 Task: Look for products in the category "Hot Dogs & Sausages" from the brand "Force Of Nature Meats".
Action: Mouse moved to (12, 108)
Screenshot: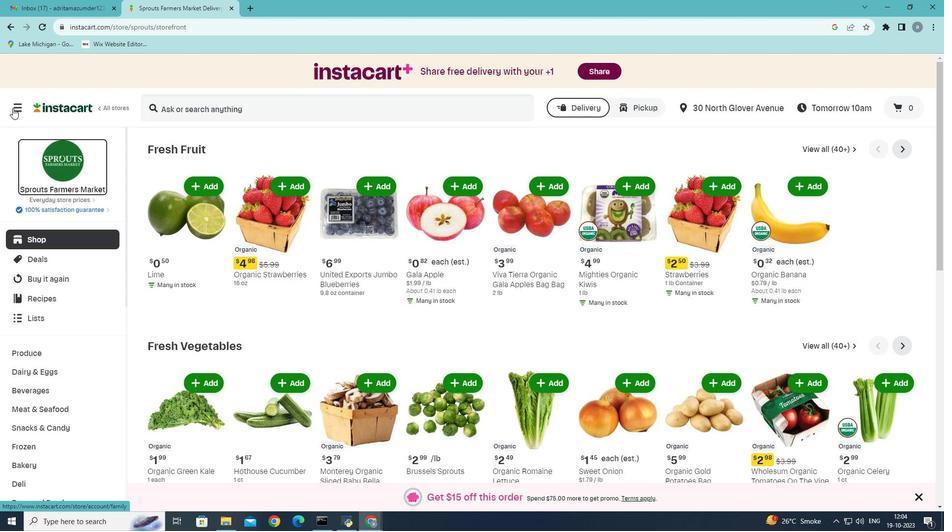 
Action: Mouse pressed left at (12, 108)
Screenshot: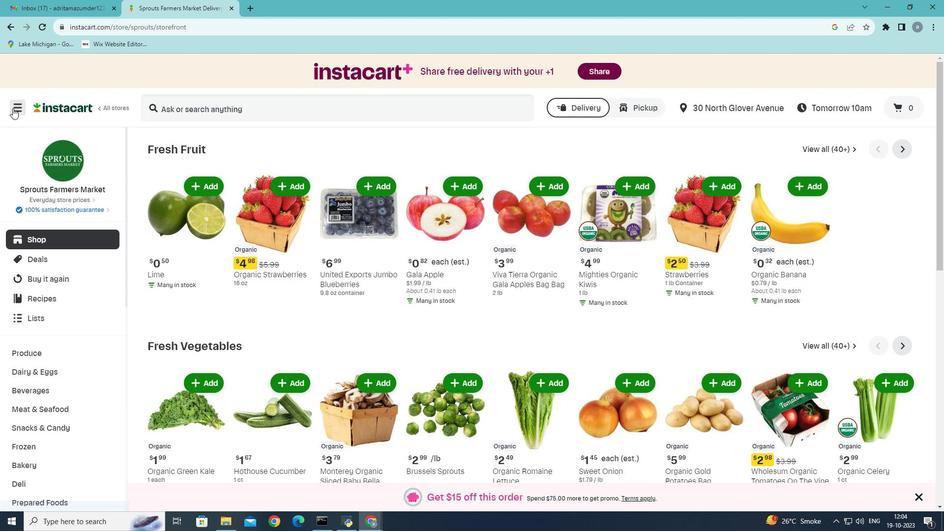 
Action: Mouse moved to (53, 289)
Screenshot: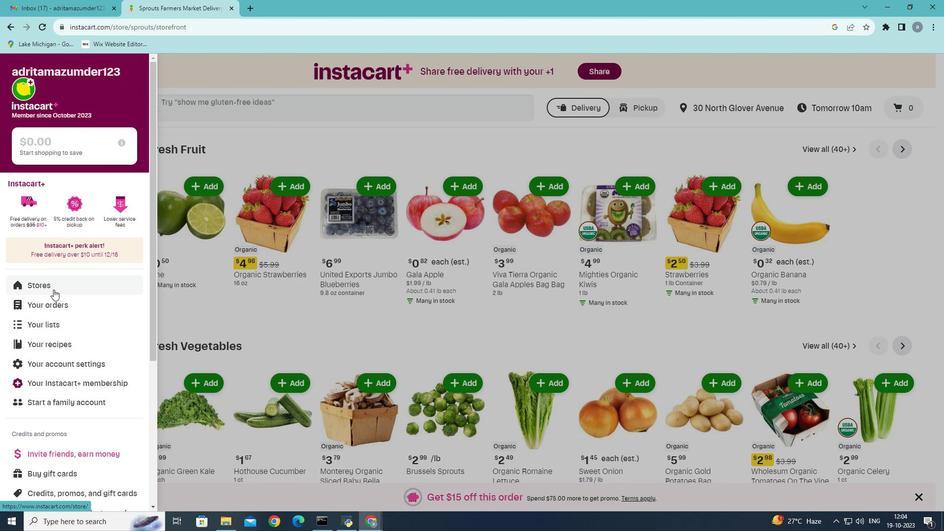 
Action: Mouse pressed left at (53, 289)
Screenshot: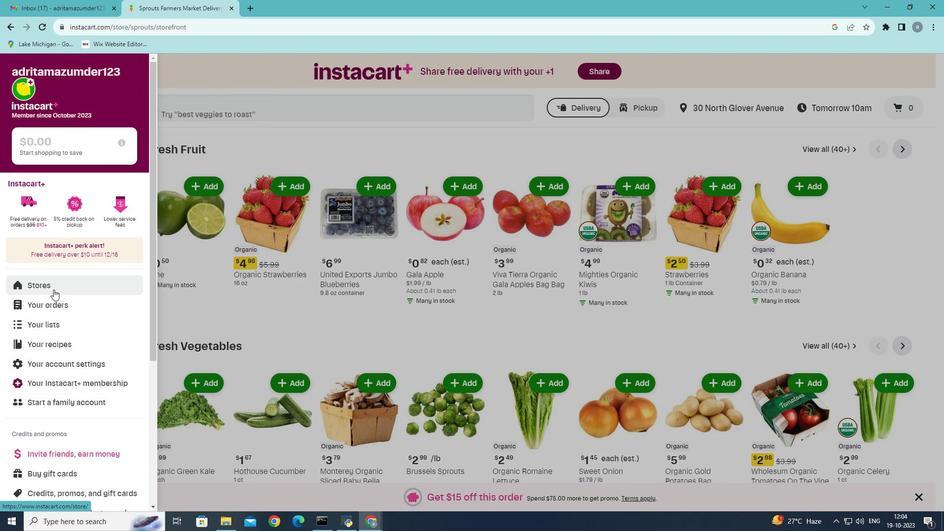 
Action: Mouse moved to (235, 113)
Screenshot: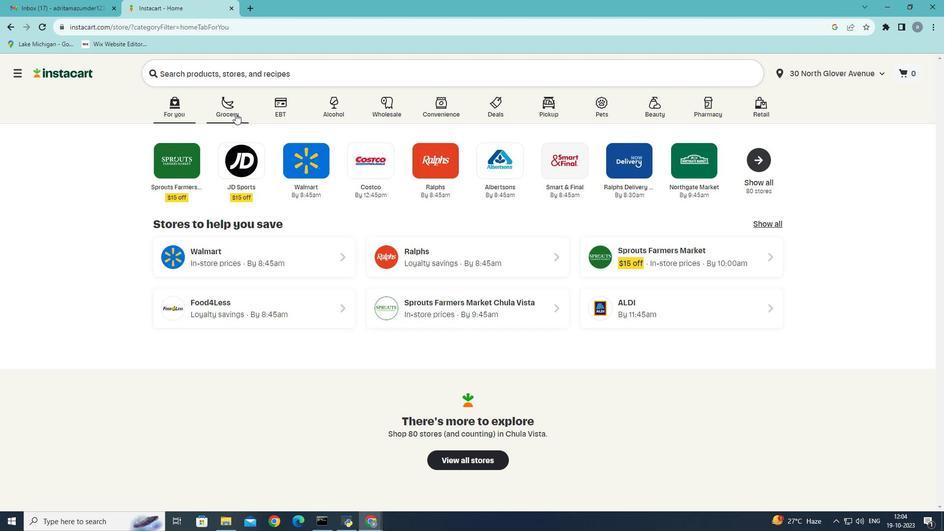 
Action: Mouse pressed left at (235, 113)
Screenshot: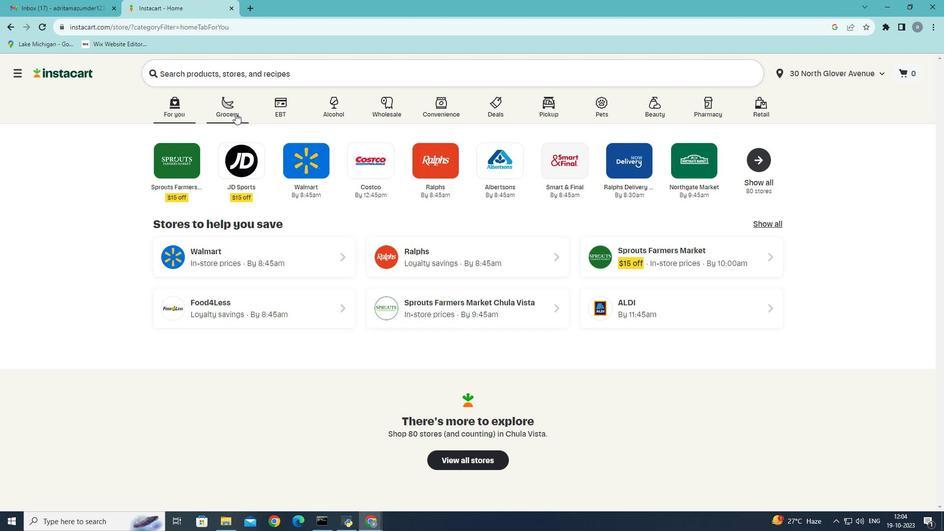 
Action: Mouse moved to (266, 300)
Screenshot: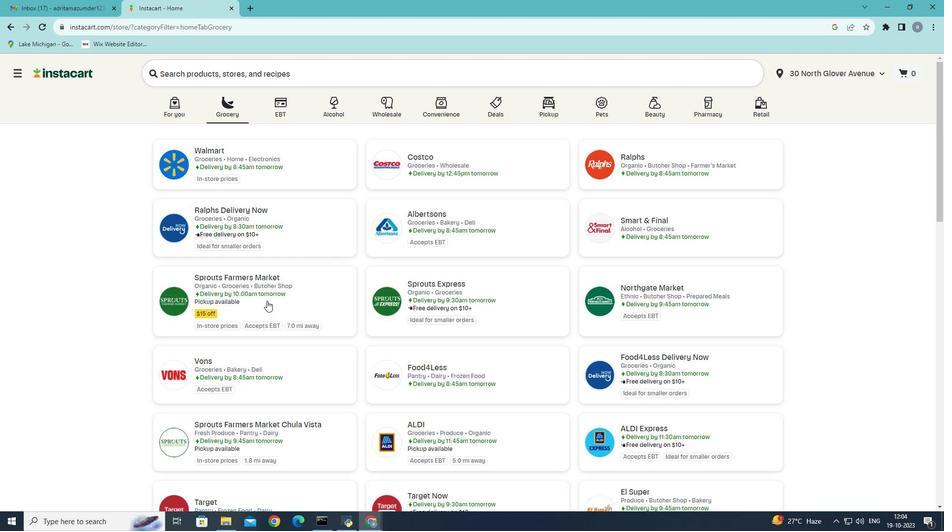 
Action: Mouse pressed left at (266, 300)
Screenshot: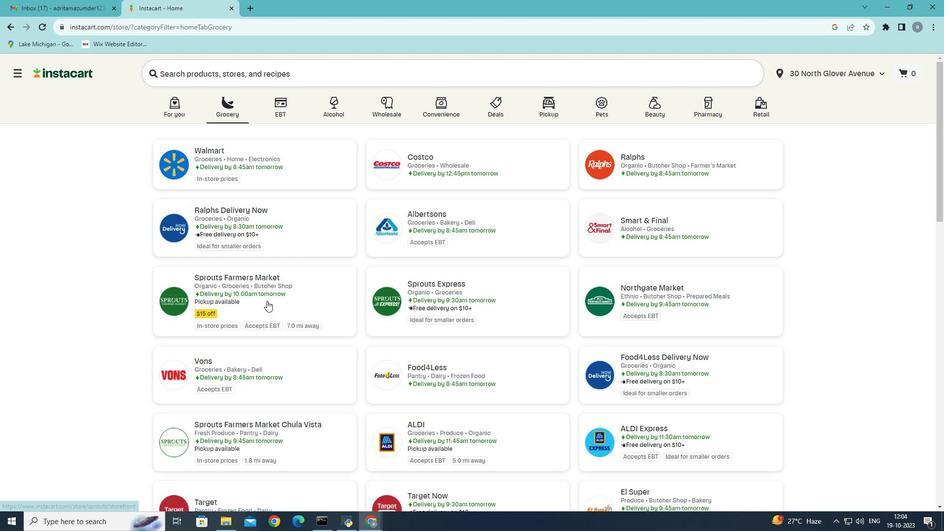 
Action: Mouse moved to (42, 404)
Screenshot: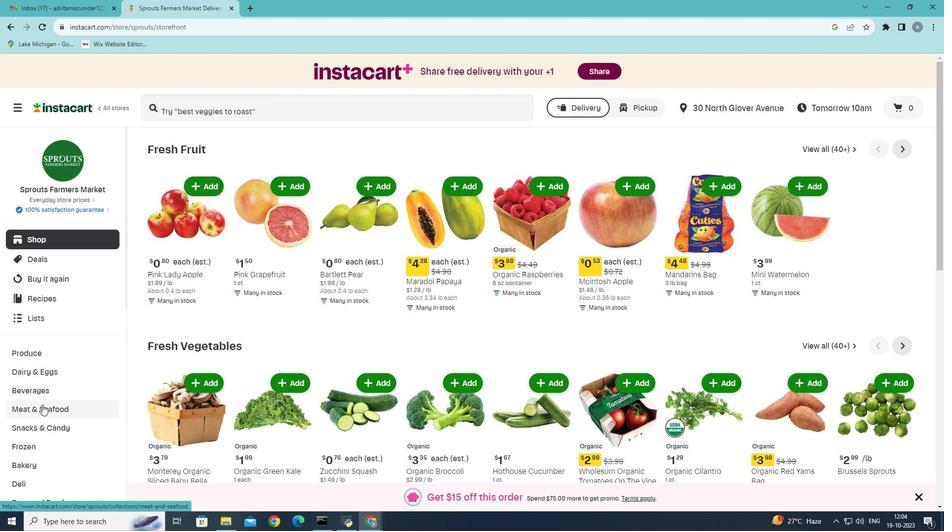 
Action: Mouse pressed left at (42, 404)
Screenshot: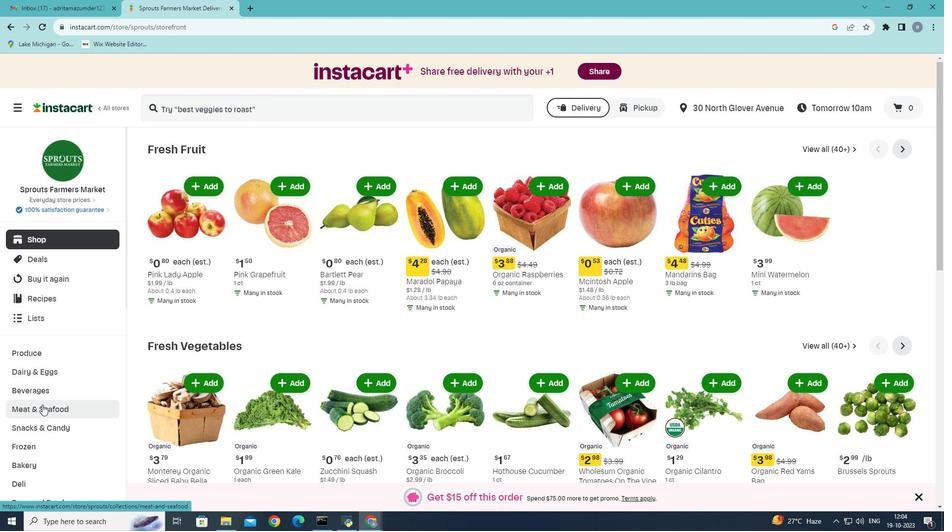 
Action: Mouse moved to (492, 168)
Screenshot: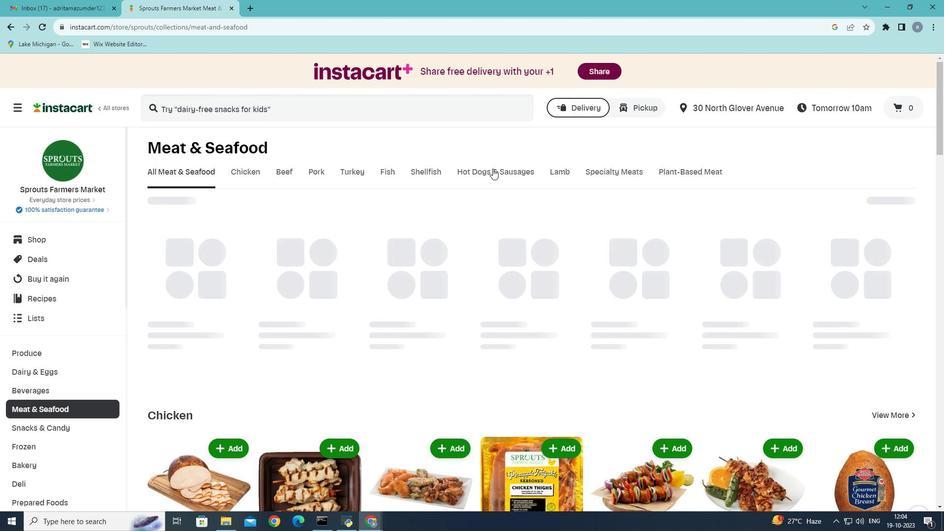 
Action: Mouse pressed left at (492, 168)
Screenshot: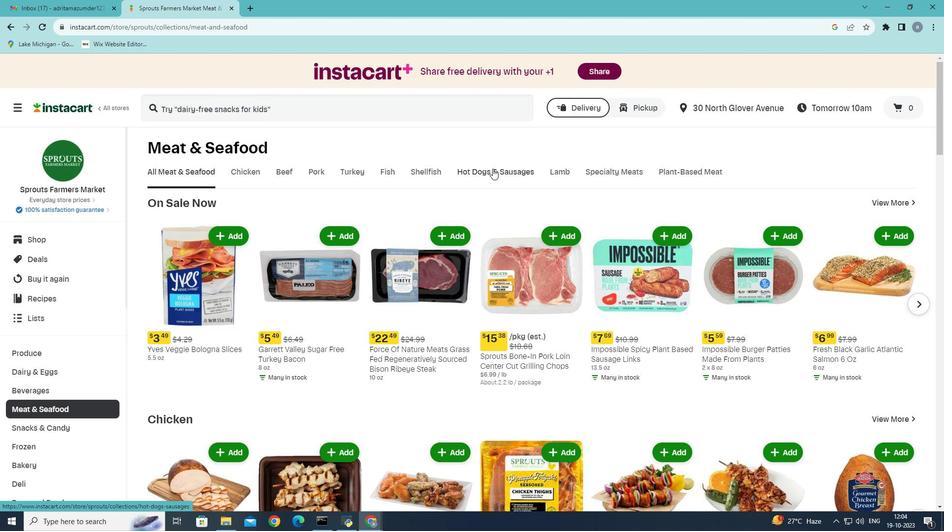 
Action: Mouse moved to (305, 219)
Screenshot: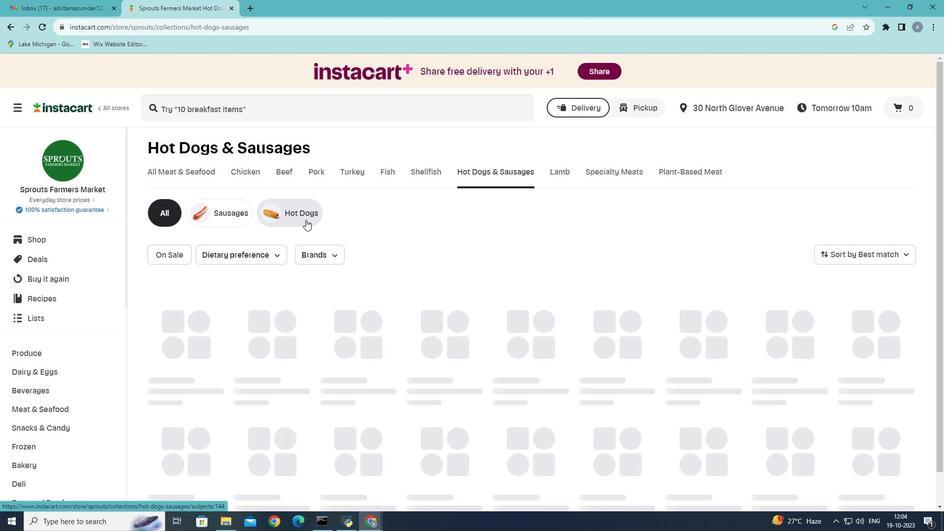 
Action: Mouse pressed left at (305, 219)
Screenshot: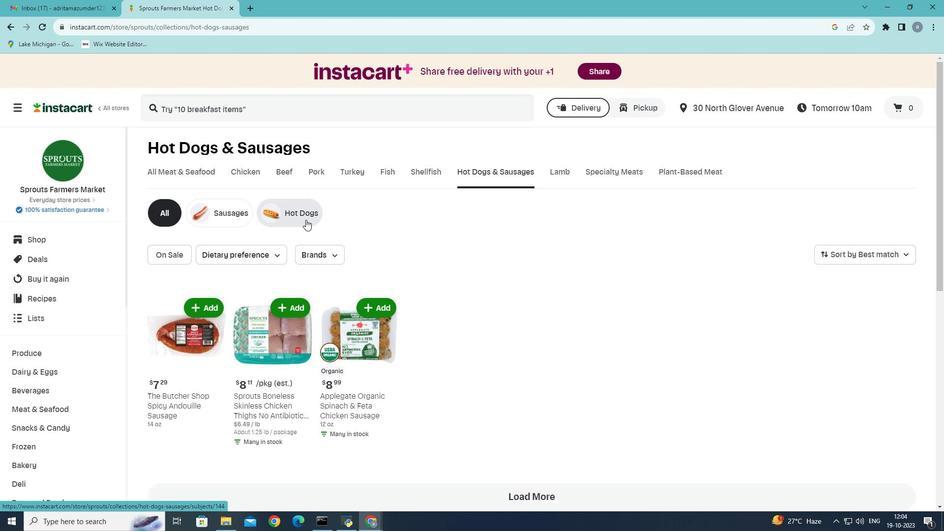 
Action: Mouse moved to (339, 252)
Screenshot: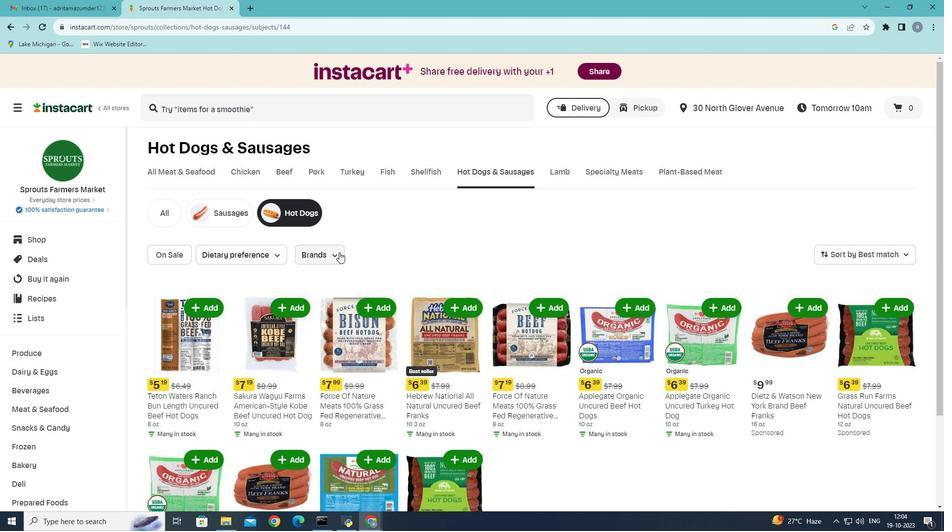 
Action: Mouse pressed left at (339, 252)
Screenshot: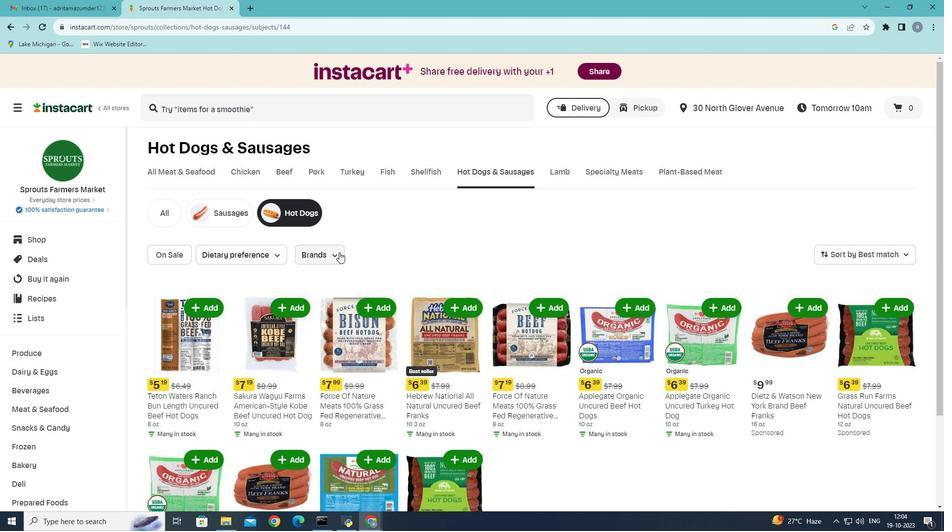
Action: Mouse moved to (334, 313)
Screenshot: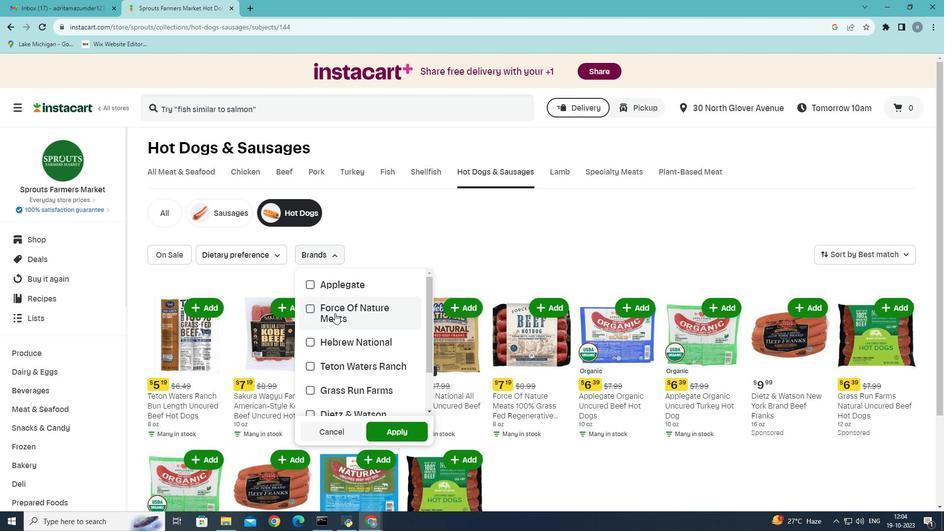 
Action: Mouse pressed left at (334, 313)
Screenshot: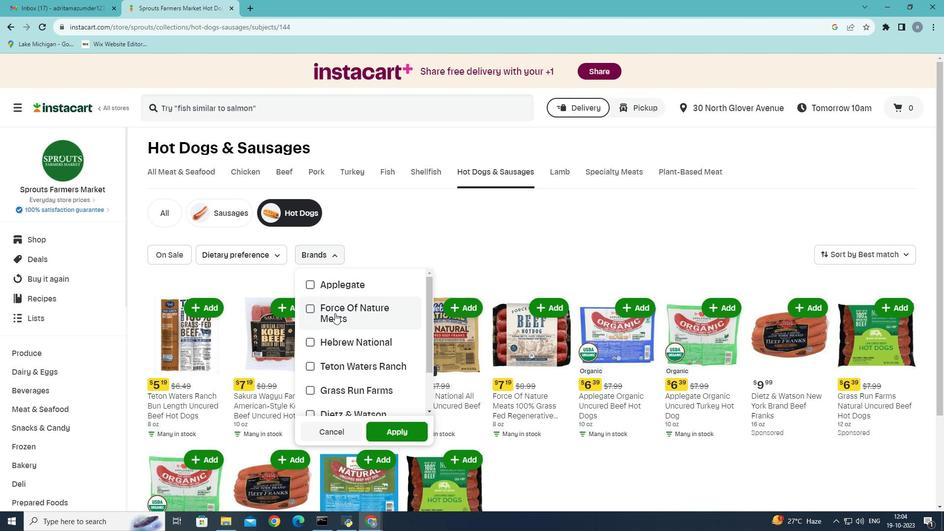 
Action: Mouse moved to (406, 424)
Screenshot: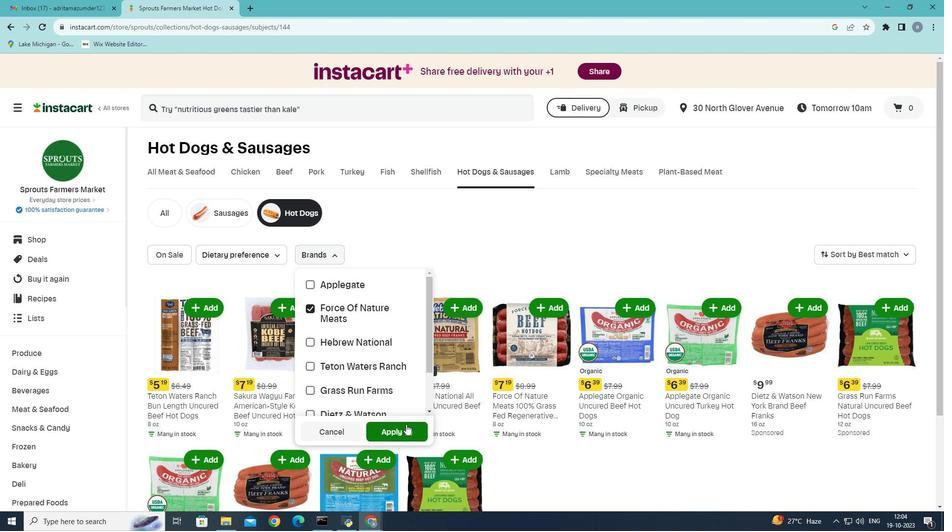 
Action: Mouse pressed left at (406, 424)
Screenshot: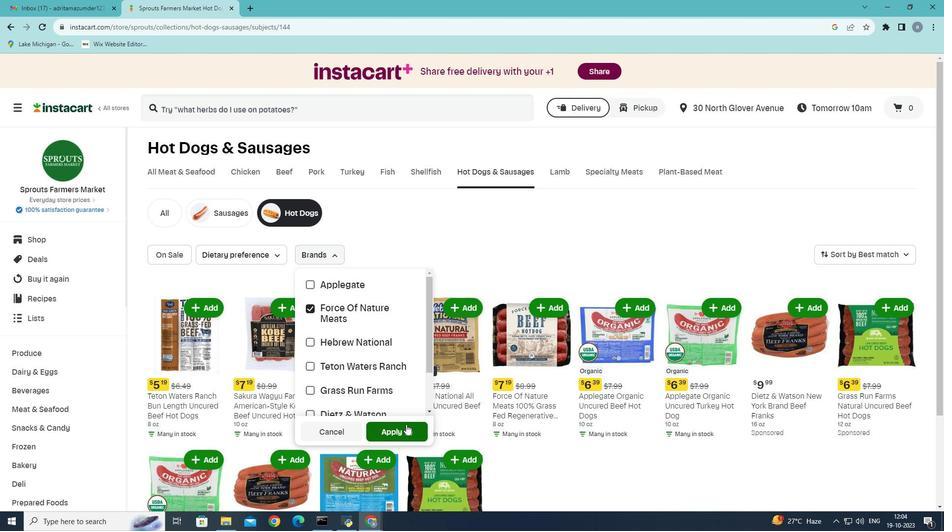 
Action: Mouse moved to (387, 412)
Screenshot: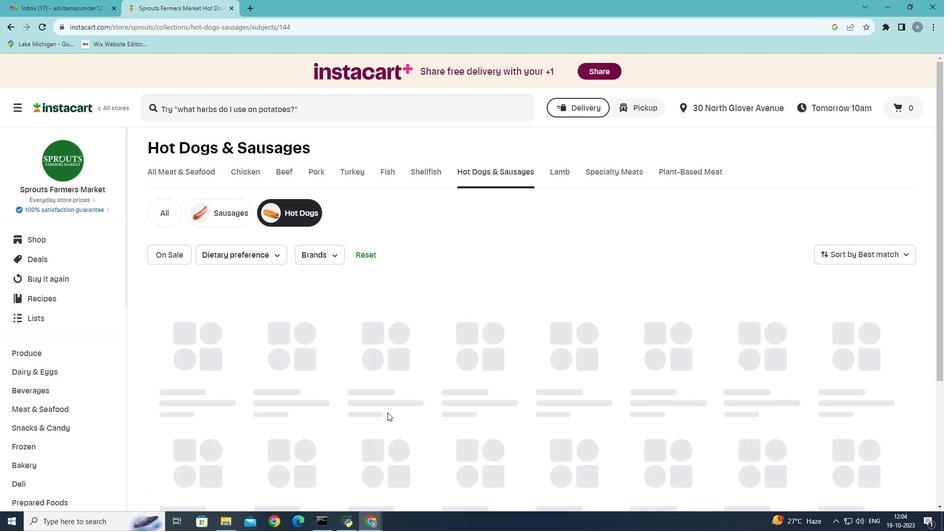 
